 Task: Search for emails categorized under 'Purple category' in Outlook.
Action: Mouse moved to (272, 15)
Screenshot: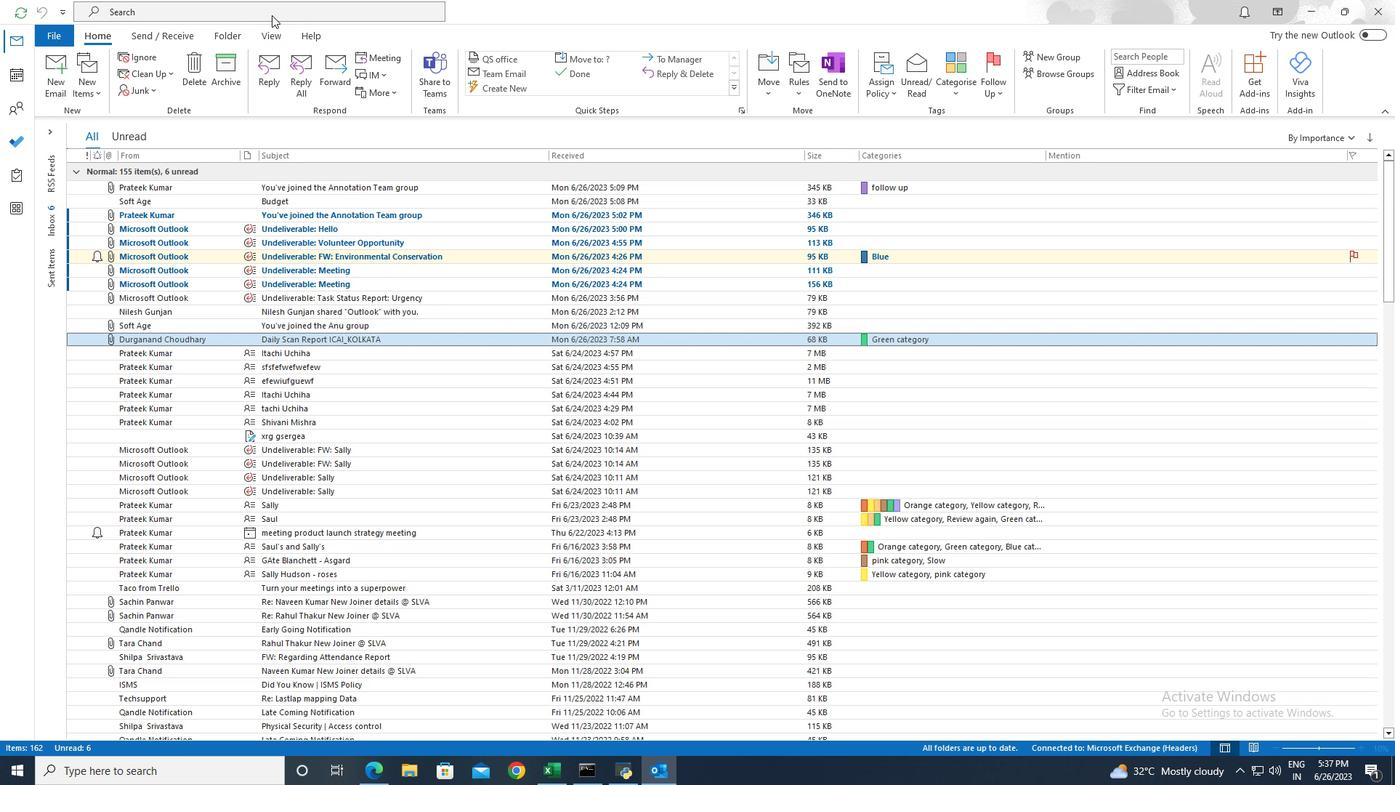 
Action: Mouse pressed left at (272, 15)
Screenshot: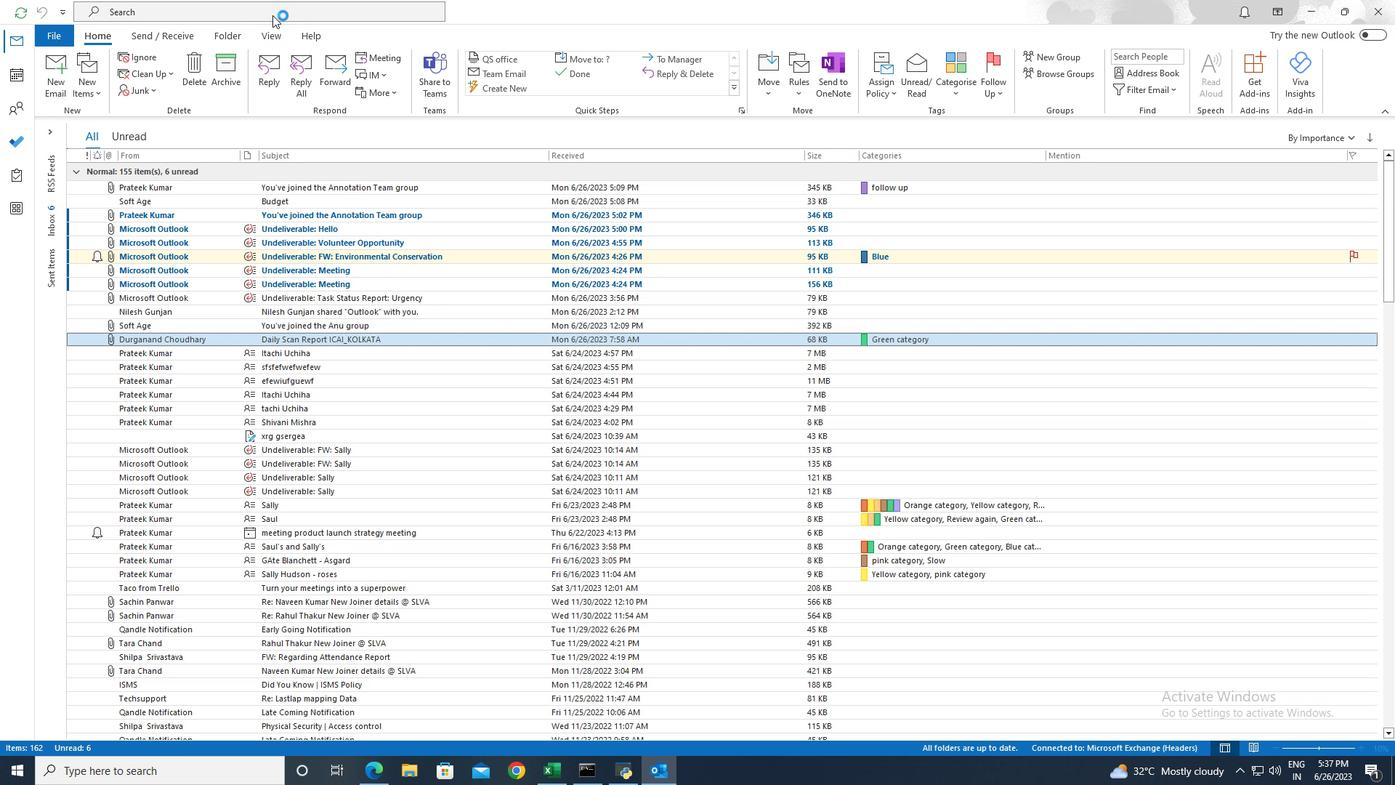 
Action: Mouse moved to (496, 12)
Screenshot: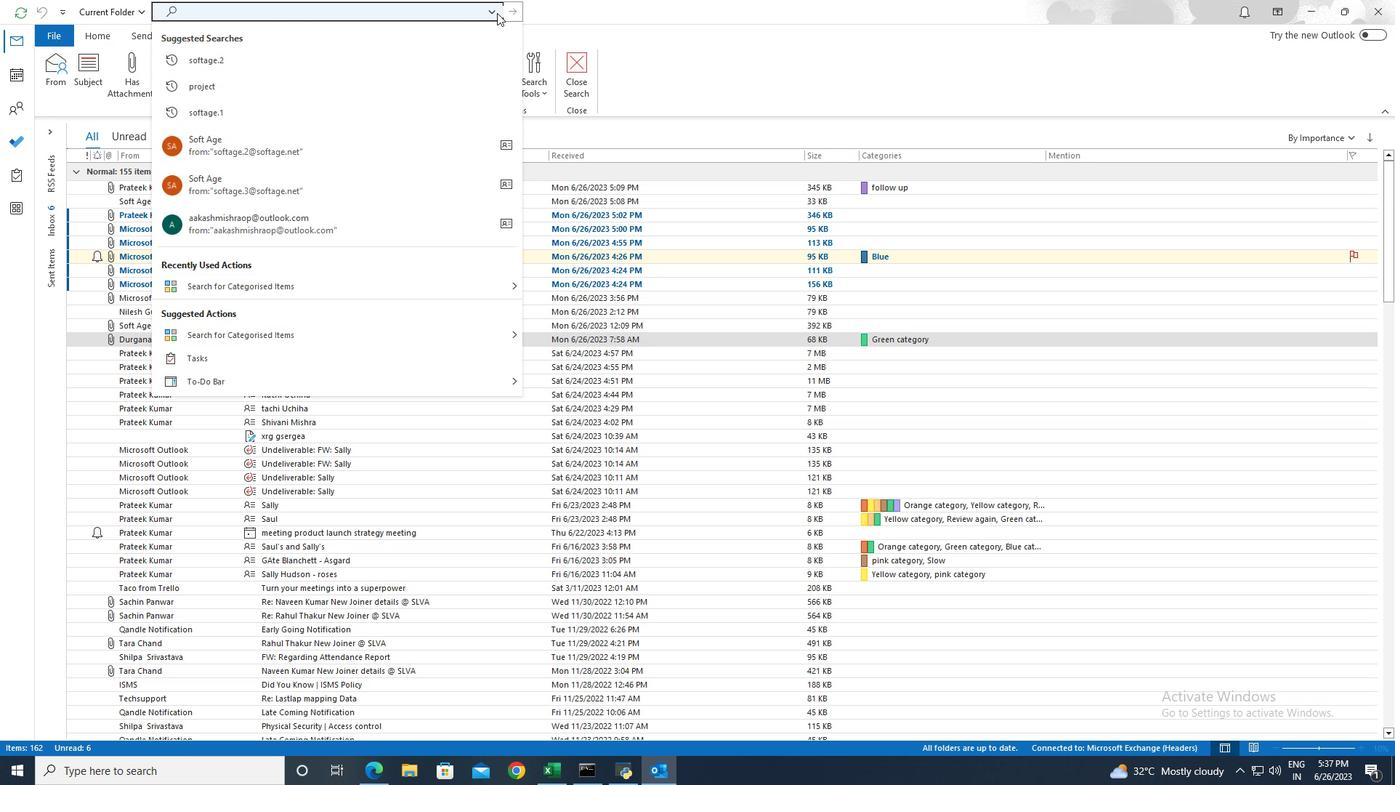 
Action: Mouse pressed left at (496, 12)
Screenshot: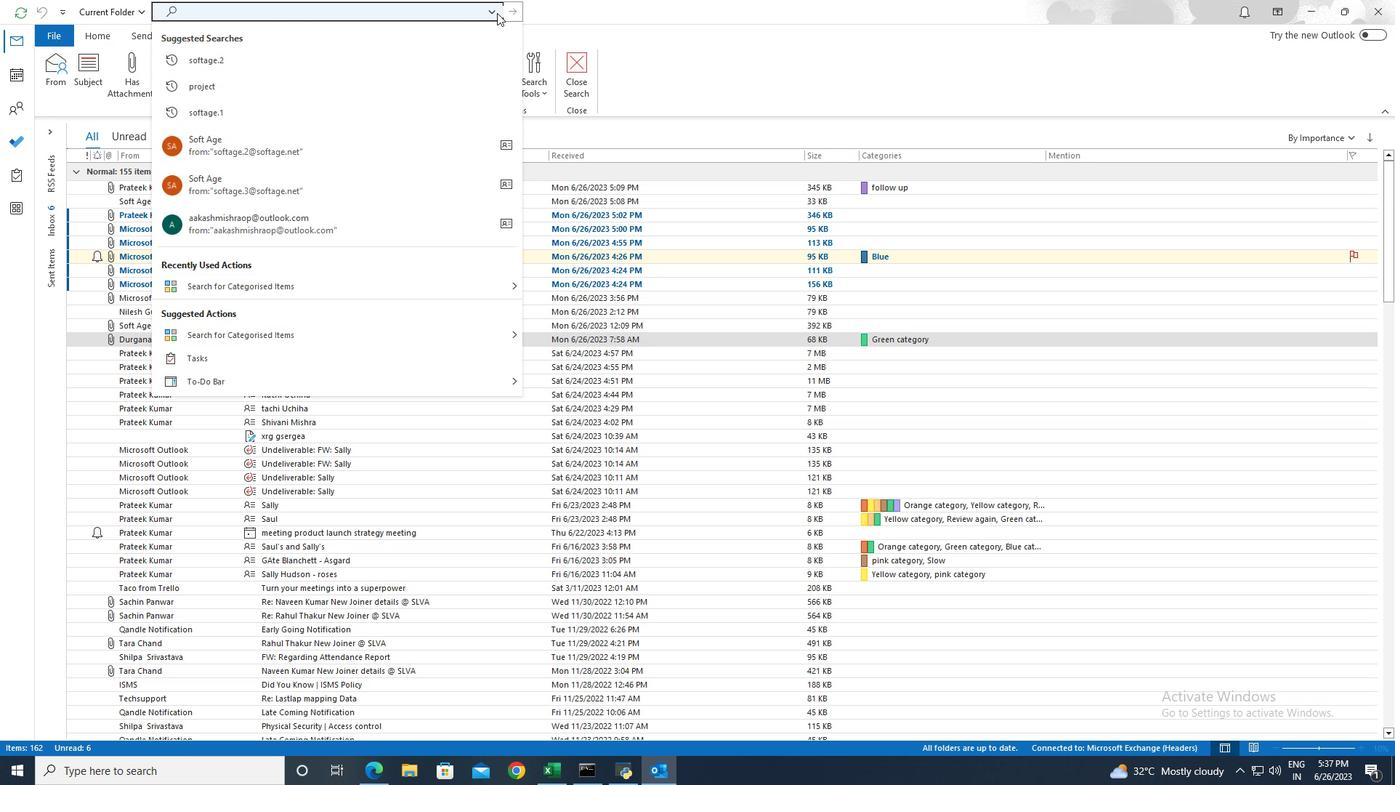 
Action: Mouse moved to (502, 101)
Screenshot: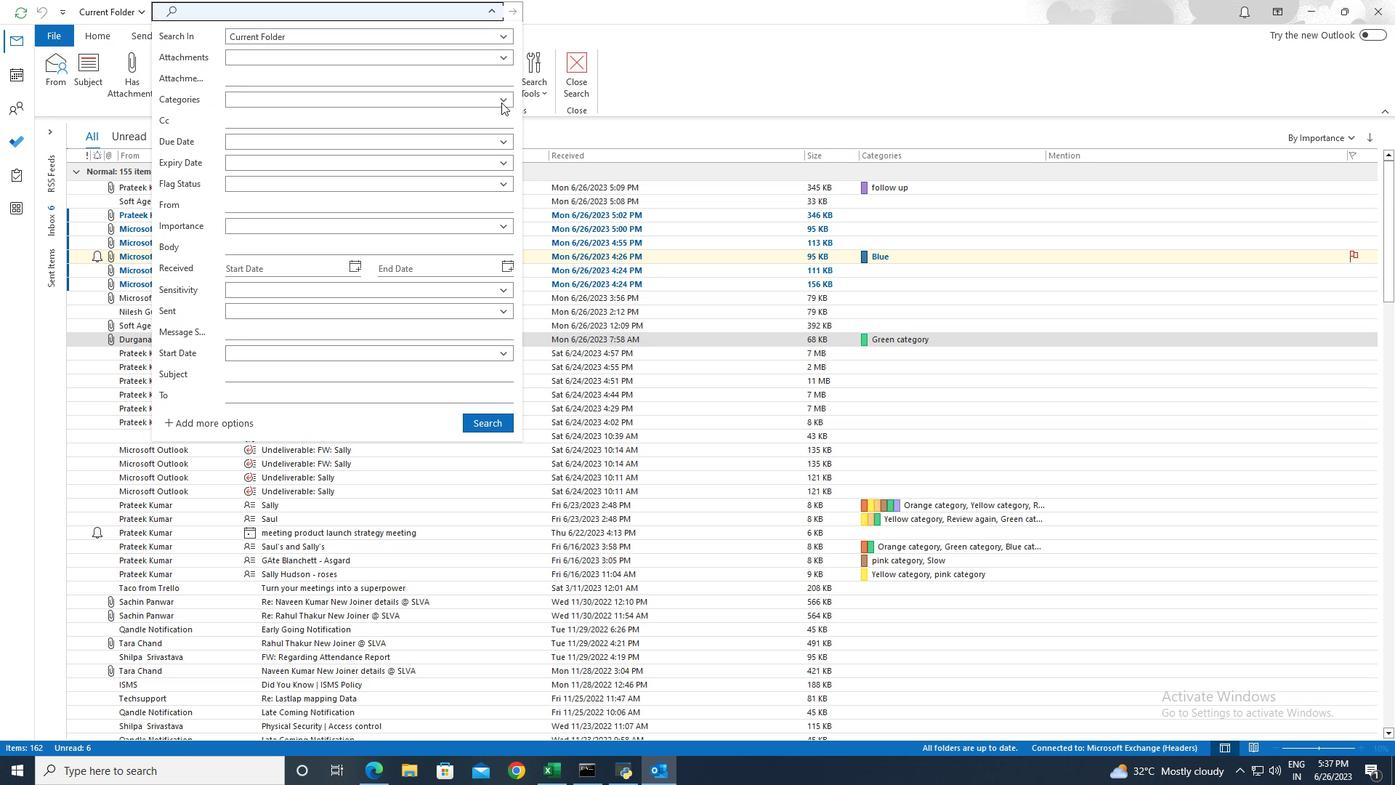 
Action: Mouse pressed left at (502, 101)
Screenshot: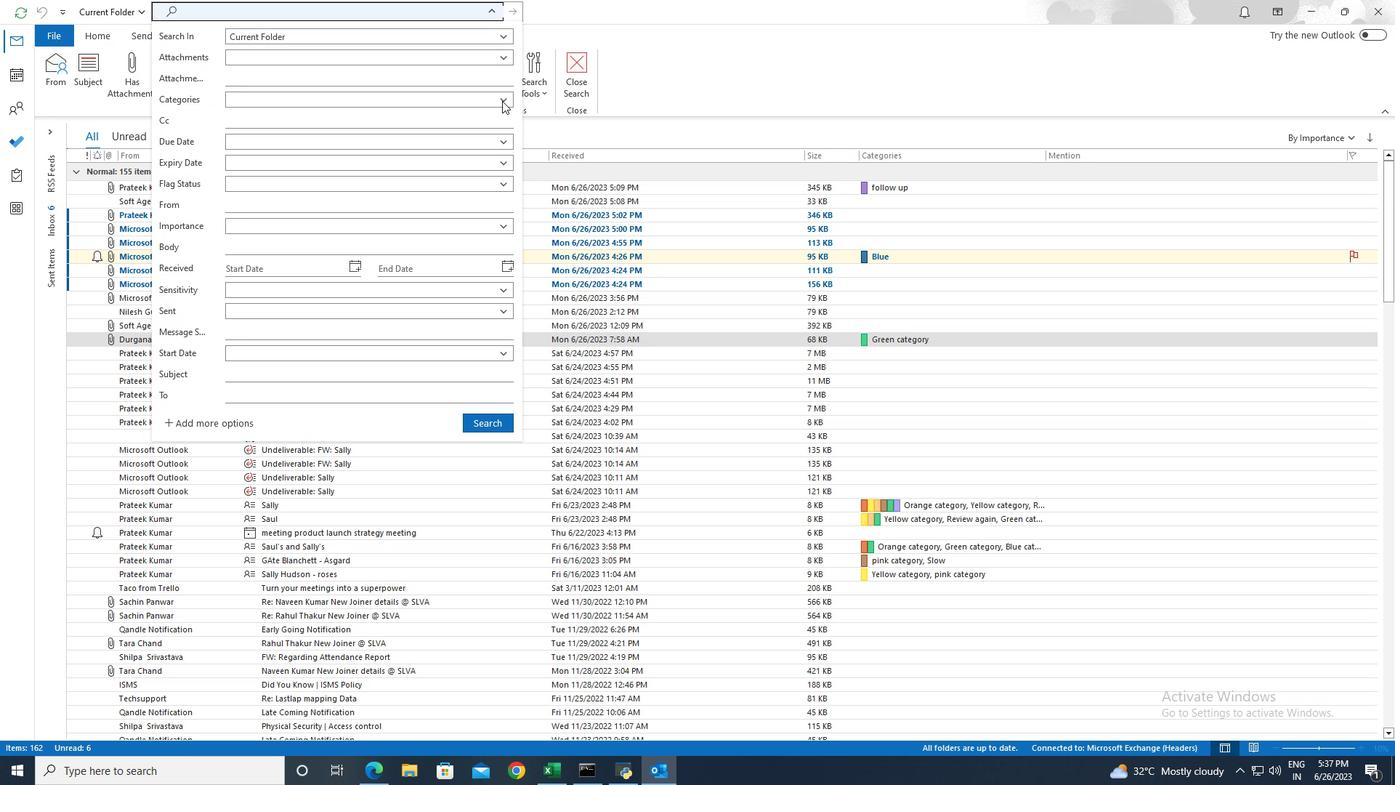 
Action: Mouse moved to (263, 185)
Screenshot: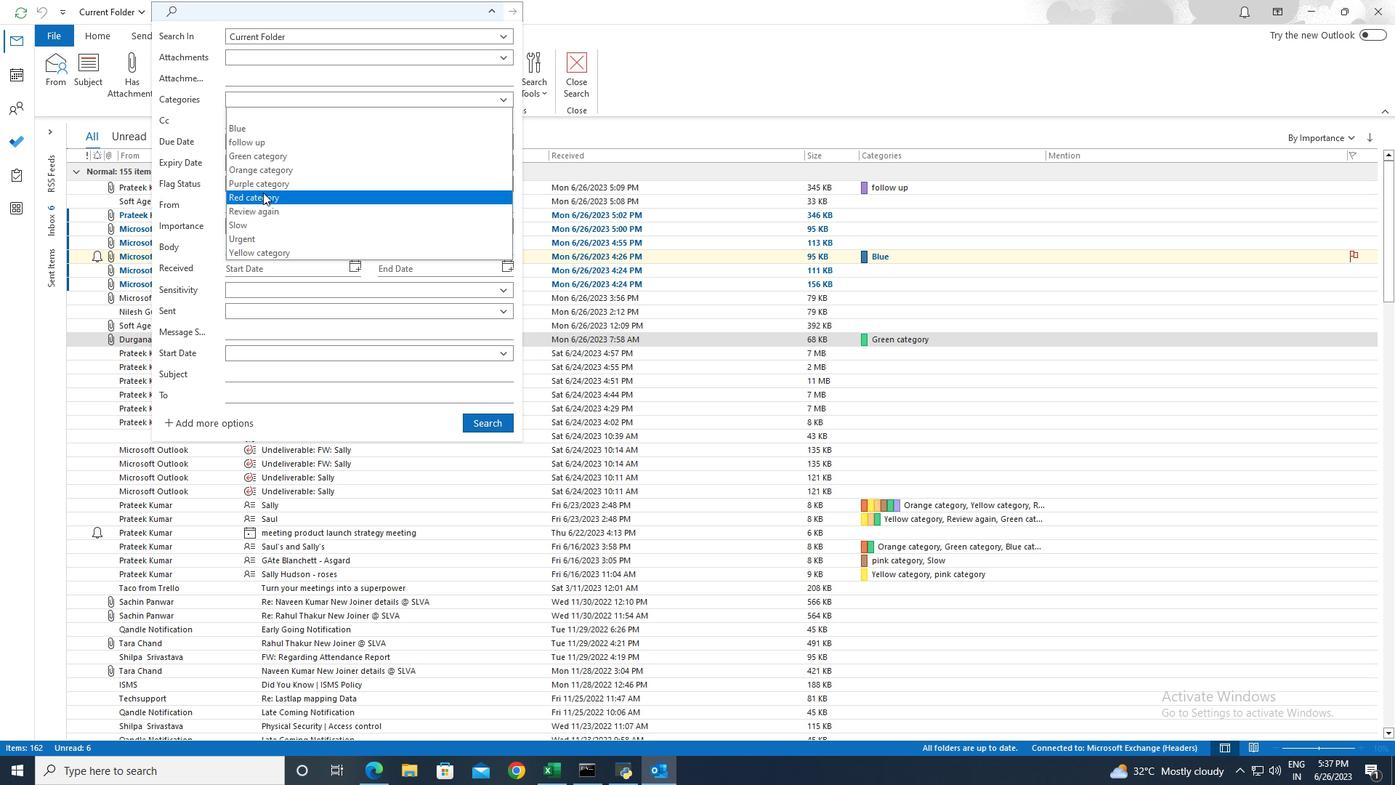 
Action: Mouse pressed left at (263, 185)
Screenshot: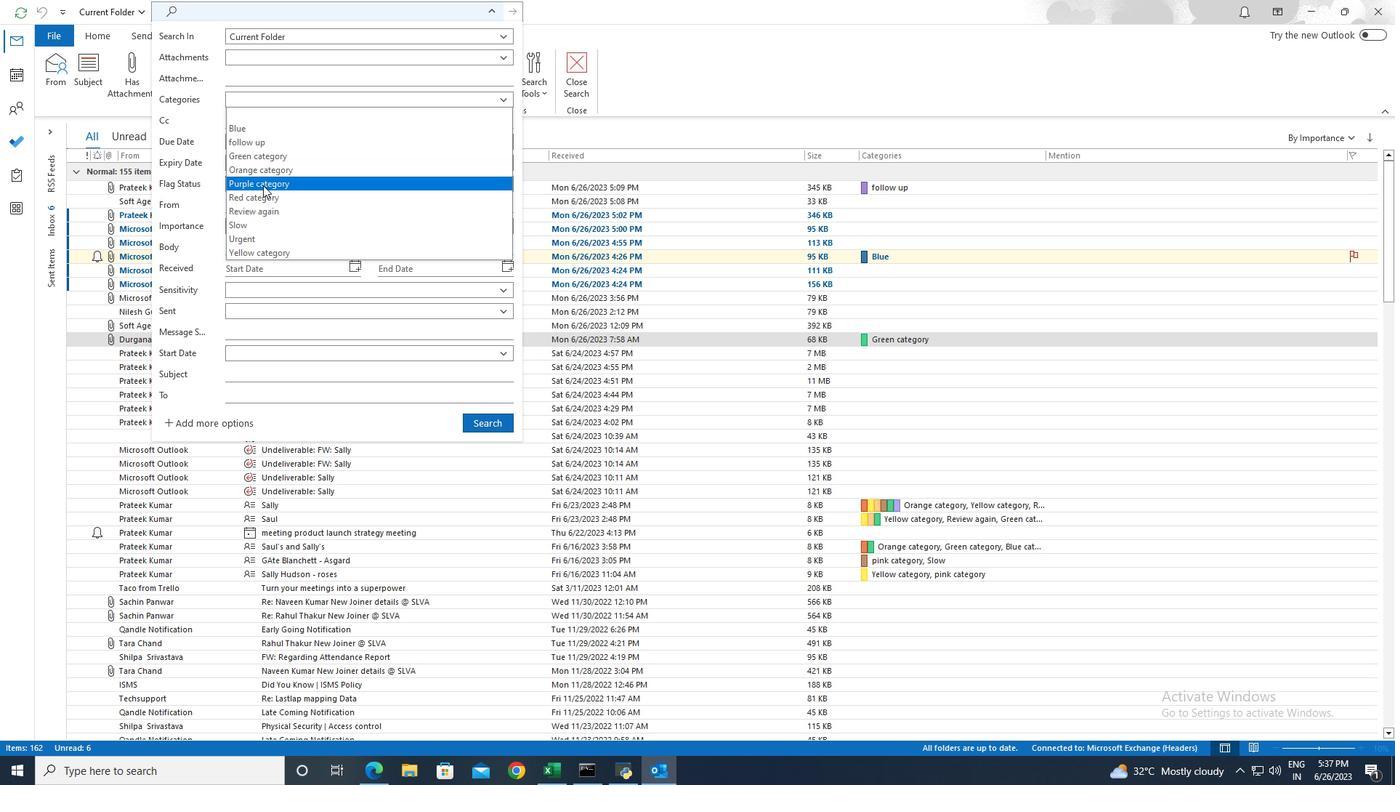
Action: Mouse moved to (476, 422)
Screenshot: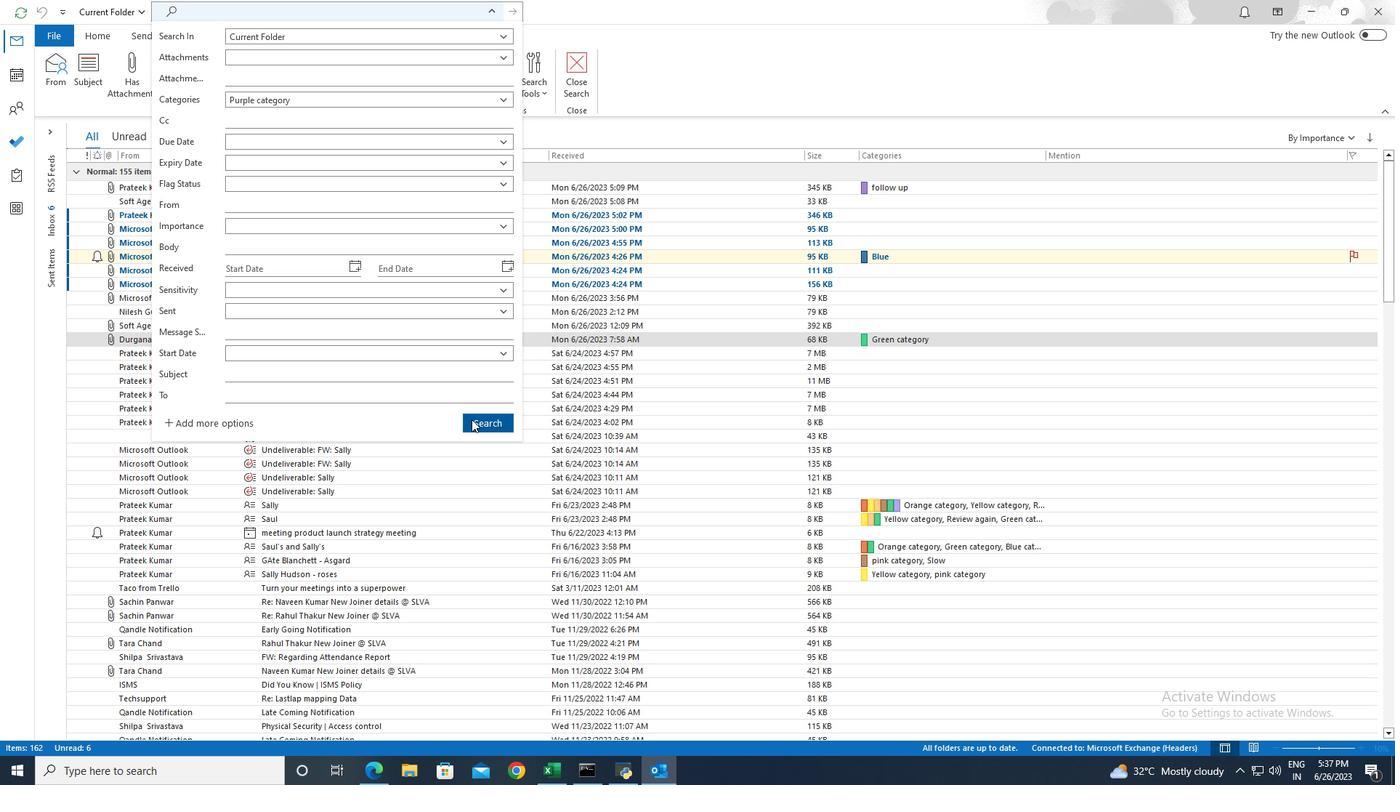 
Action: Mouse pressed left at (476, 422)
Screenshot: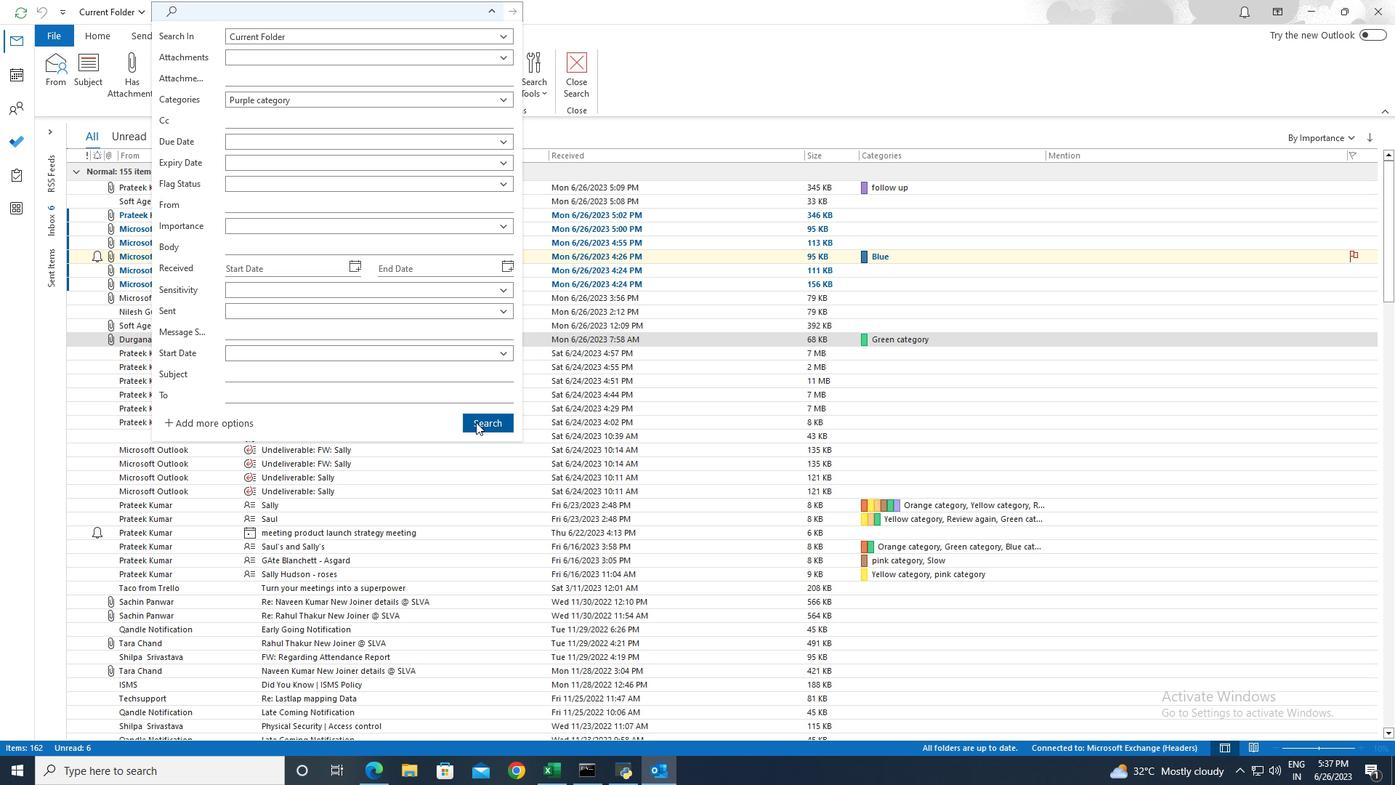 
Action: Mouse moved to (476, 420)
Screenshot: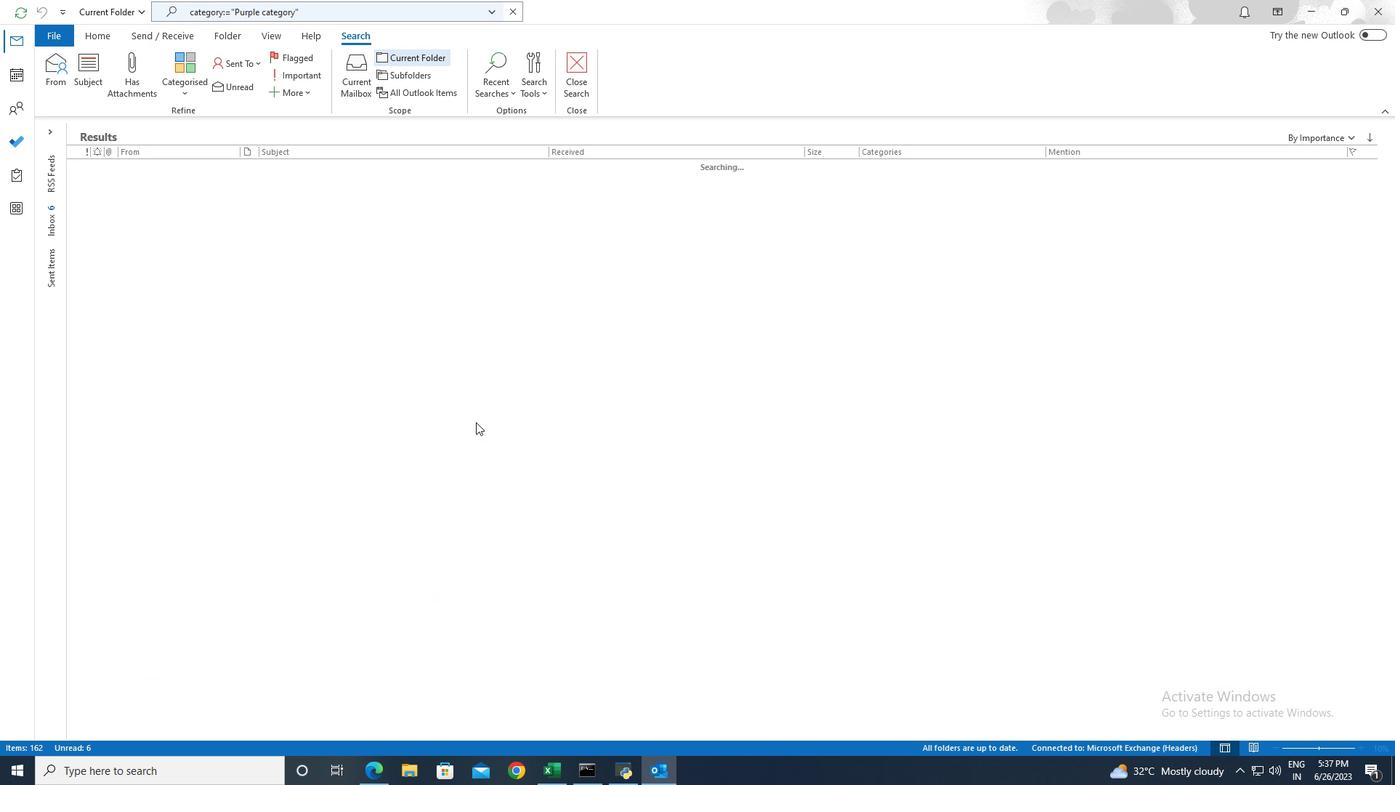 
